 Task: Change the configuration of the table layout of the mark's project to group by "Milestone".
Action: Mouse moved to (189, 118)
Screenshot: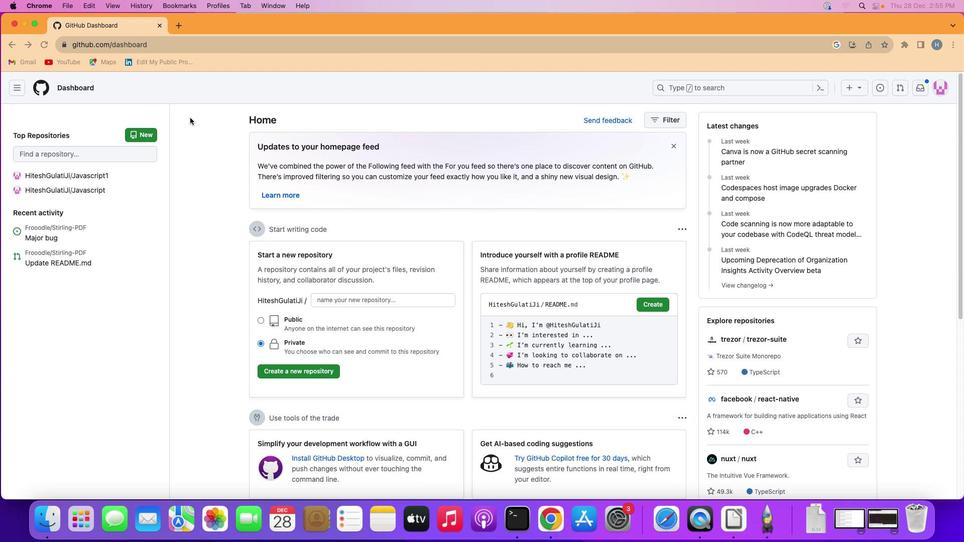 
Action: Mouse pressed left at (189, 118)
Screenshot: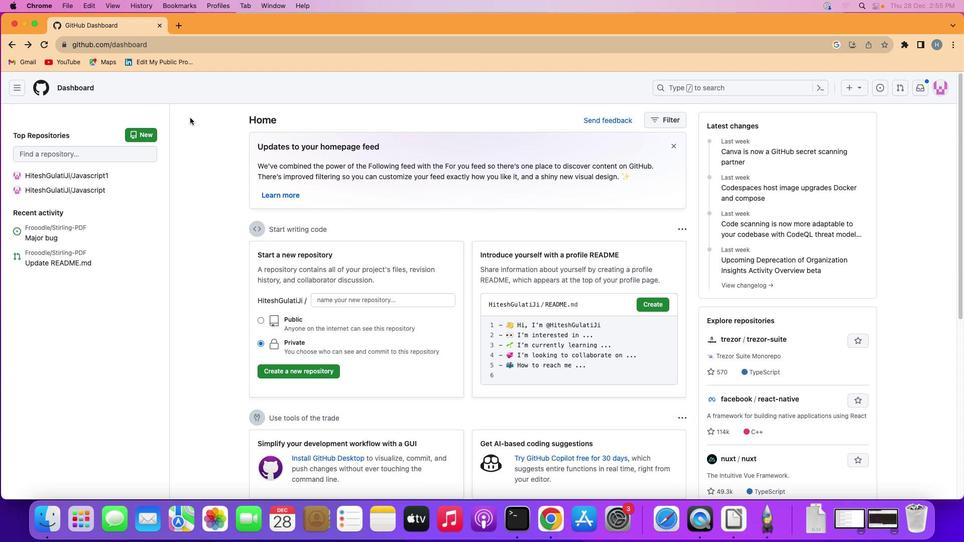 
Action: Mouse moved to (18, 84)
Screenshot: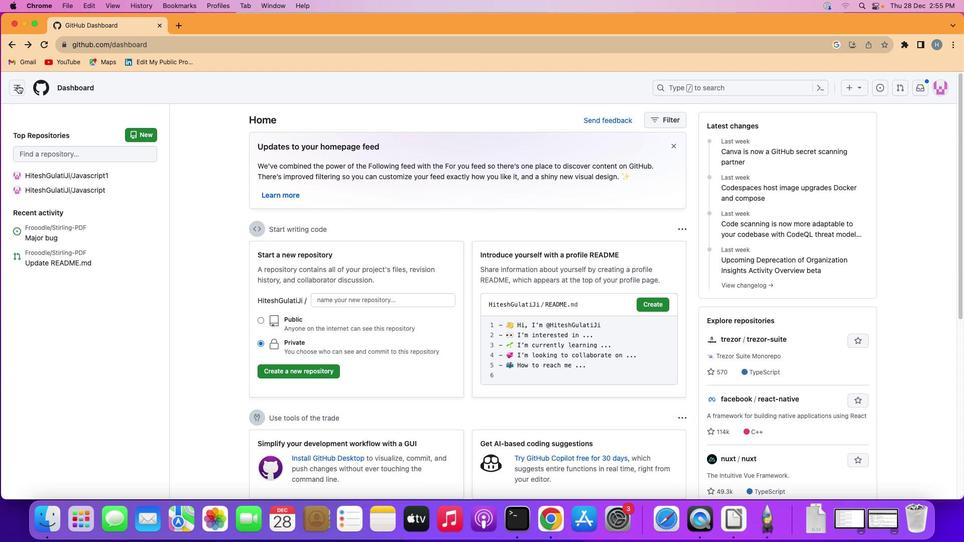 
Action: Mouse pressed left at (18, 84)
Screenshot: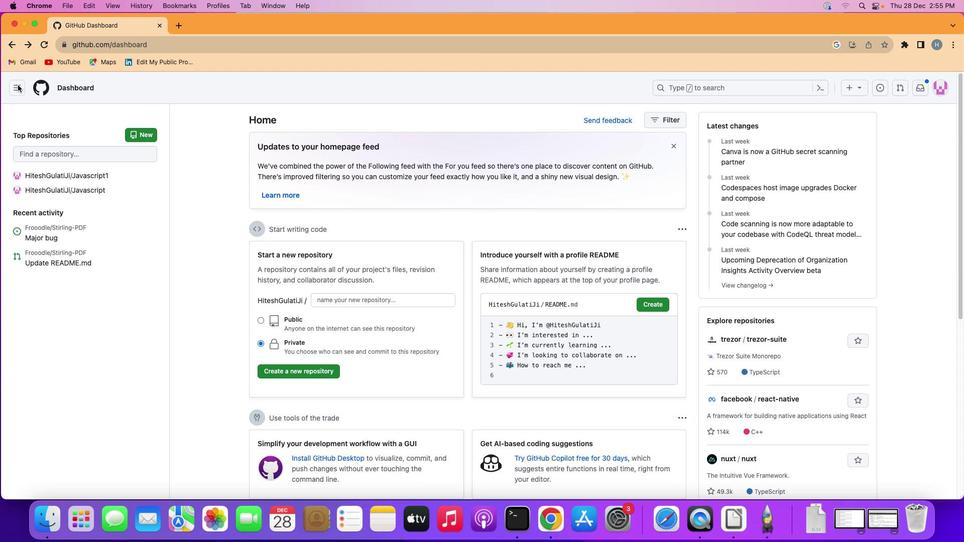 
Action: Mouse moved to (56, 161)
Screenshot: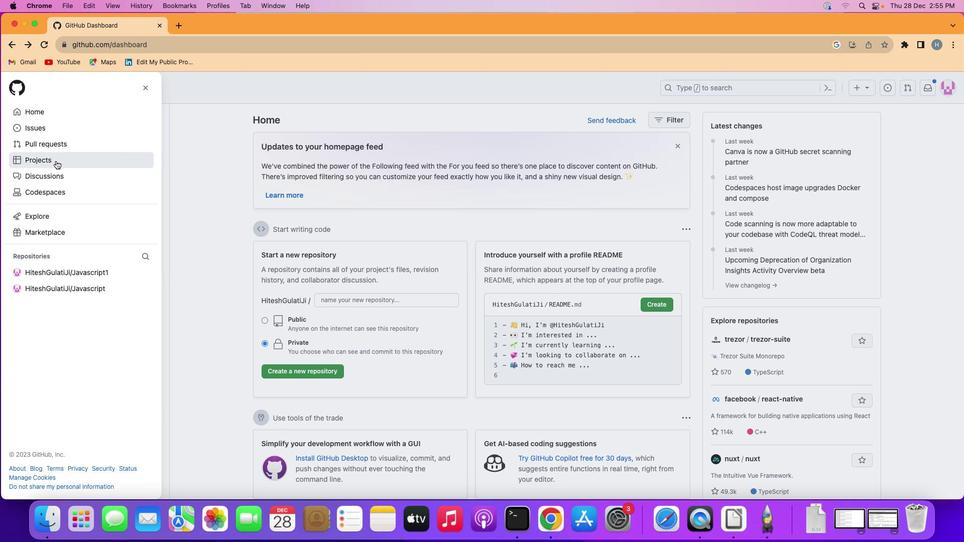 
Action: Mouse pressed left at (56, 161)
Screenshot: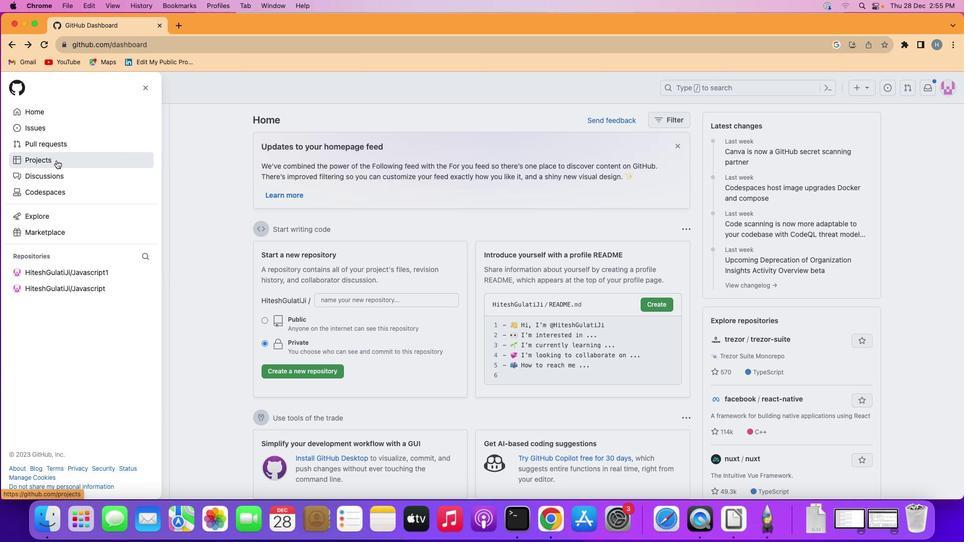 
Action: Mouse moved to (382, 180)
Screenshot: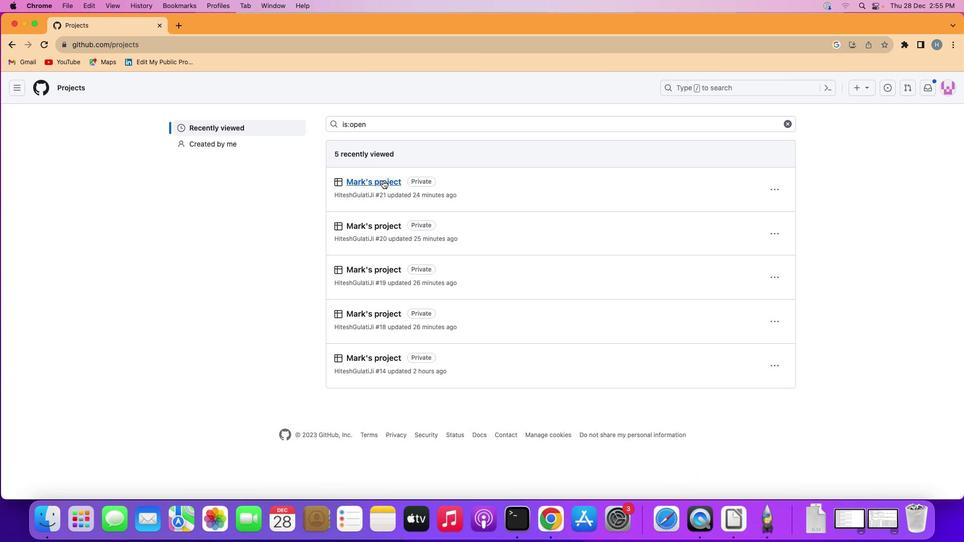 
Action: Mouse pressed left at (382, 180)
Screenshot: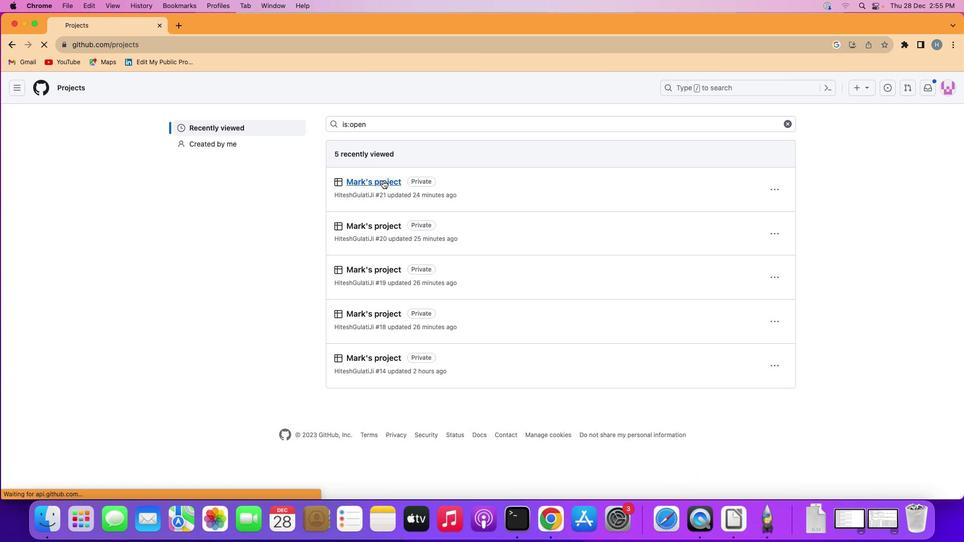 
Action: Mouse moved to (70, 138)
Screenshot: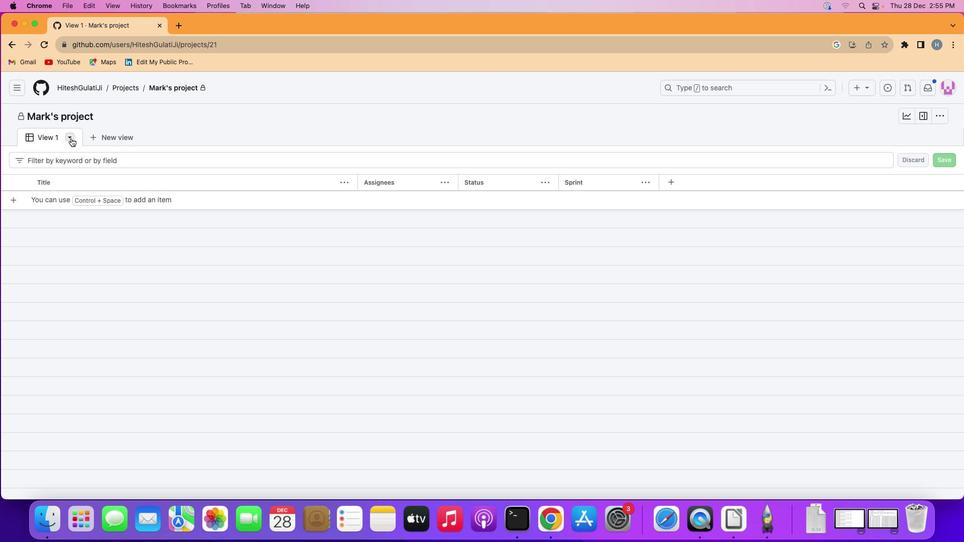 
Action: Mouse pressed left at (70, 138)
Screenshot: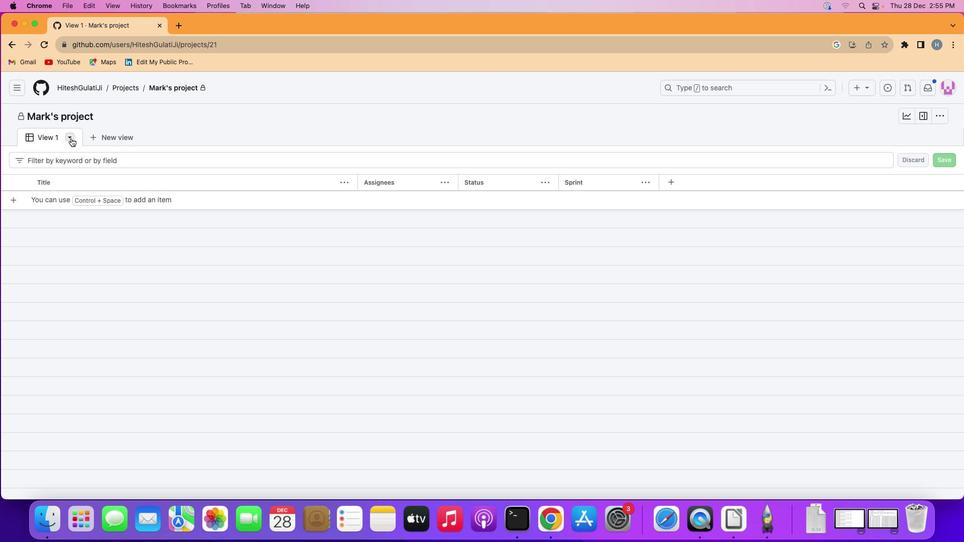 
Action: Mouse moved to (107, 226)
Screenshot: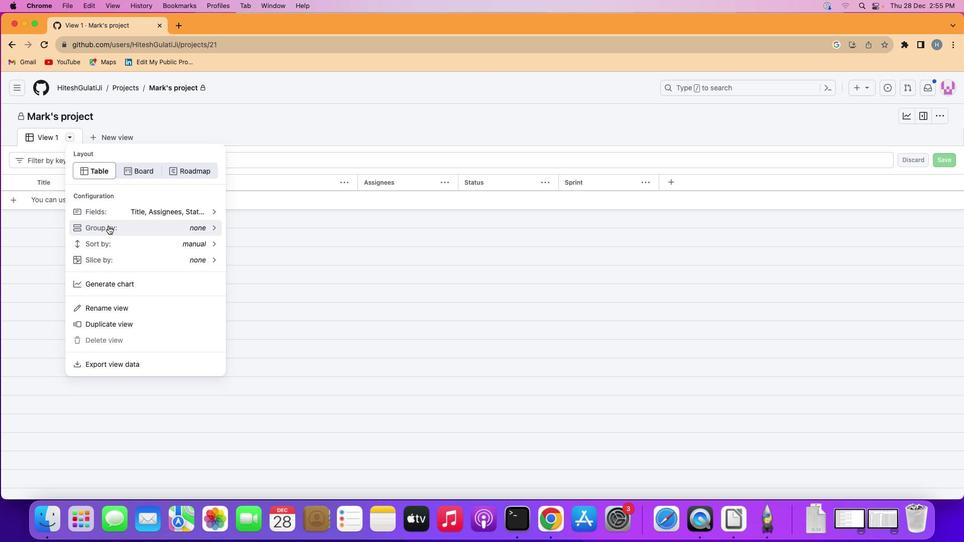 
Action: Mouse pressed left at (107, 226)
Screenshot: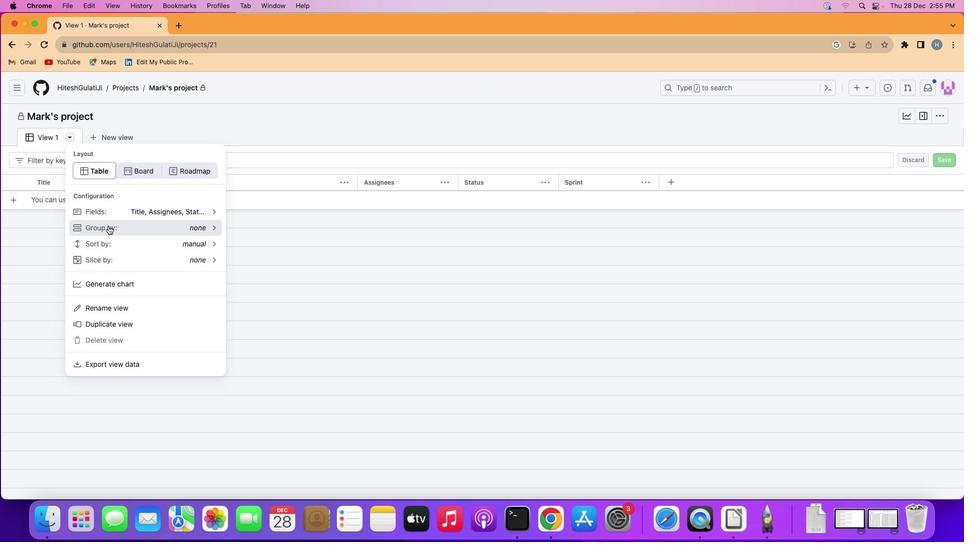
Action: Mouse moved to (112, 219)
Screenshot: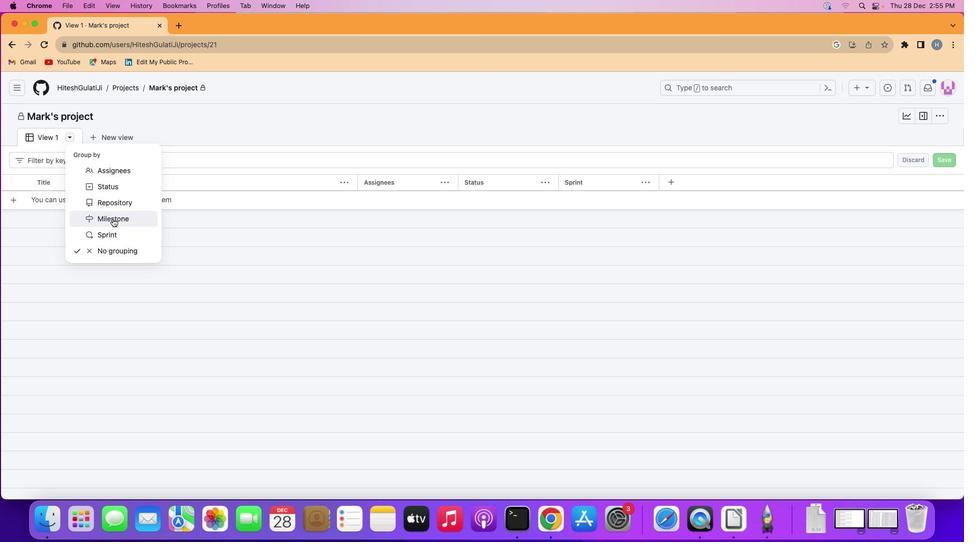
Action: Mouse pressed left at (112, 219)
Screenshot: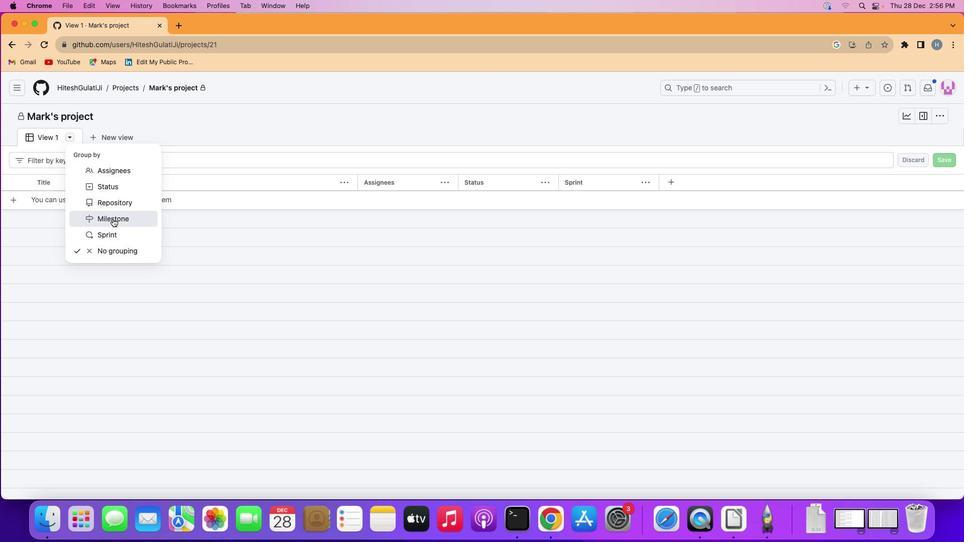 
Action: Mouse moved to (195, 232)
Screenshot: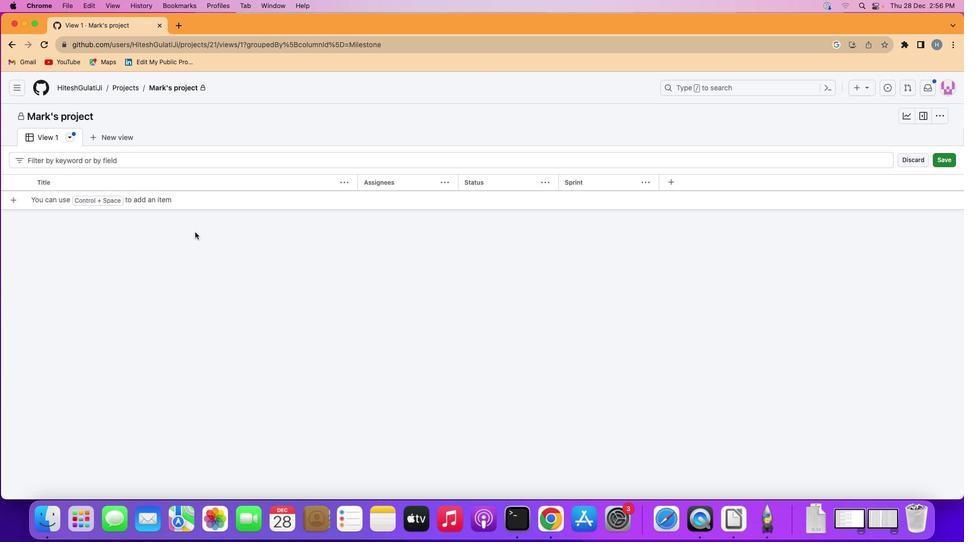 
